 Task: Create Workspace Call Center Services Workspace description Streamline employee onboarding and orientation. Workspace type Other
Action: Mouse moved to (453, 94)
Screenshot: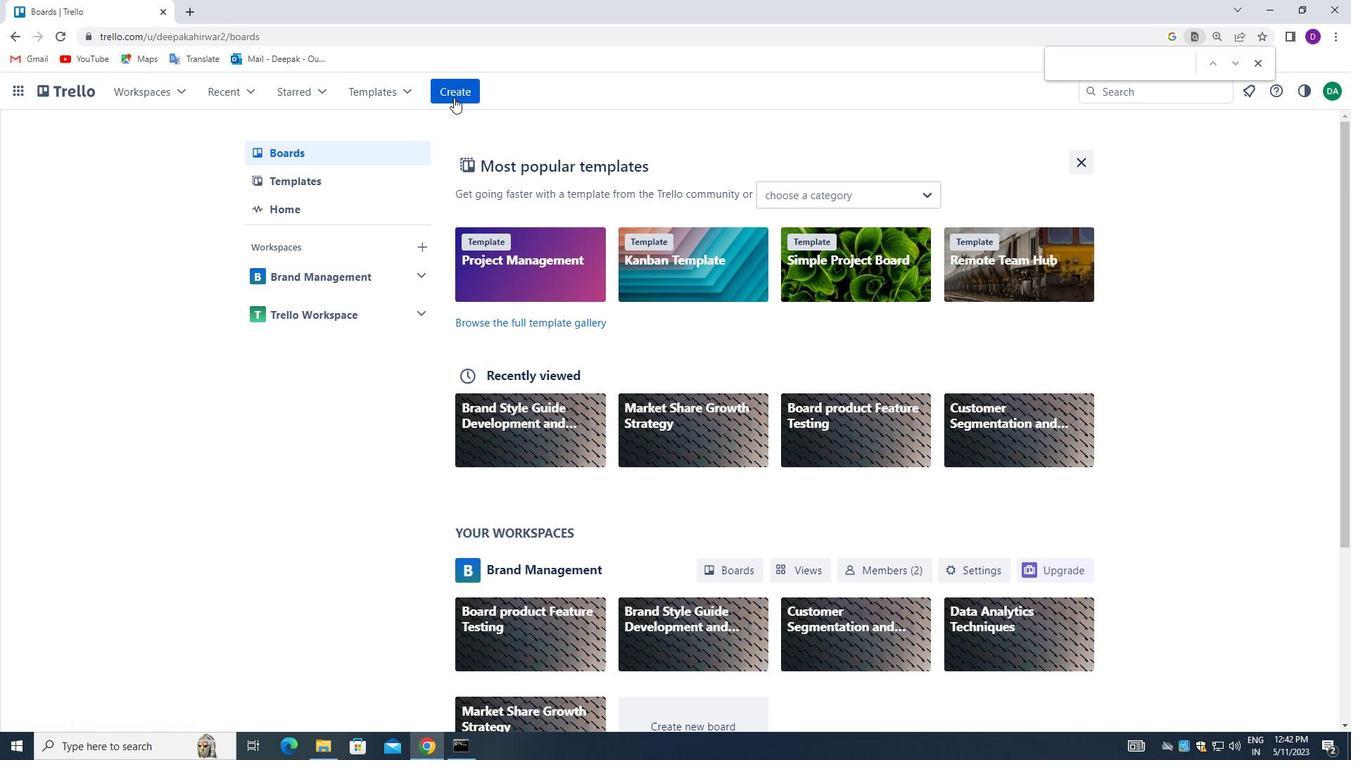 
Action: Mouse pressed left at (453, 94)
Screenshot: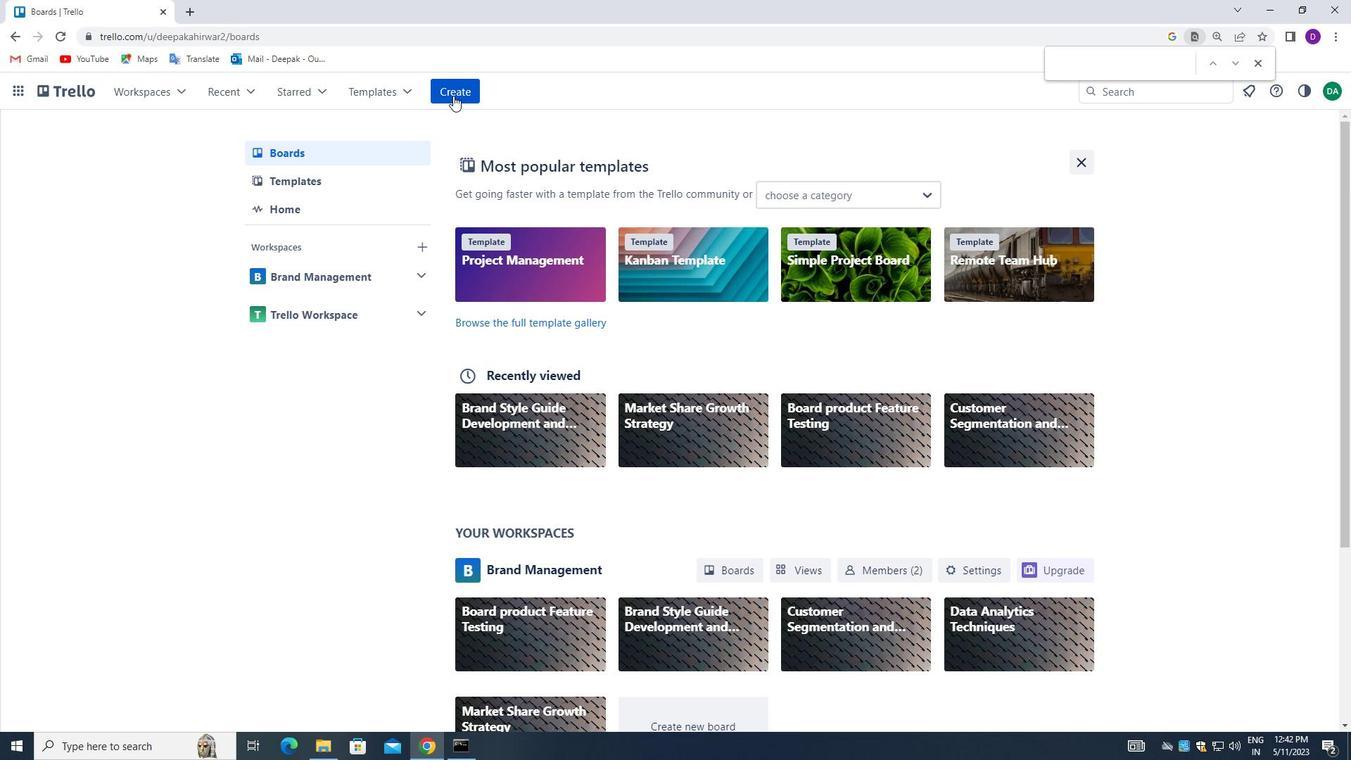 
Action: Mouse moved to (499, 255)
Screenshot: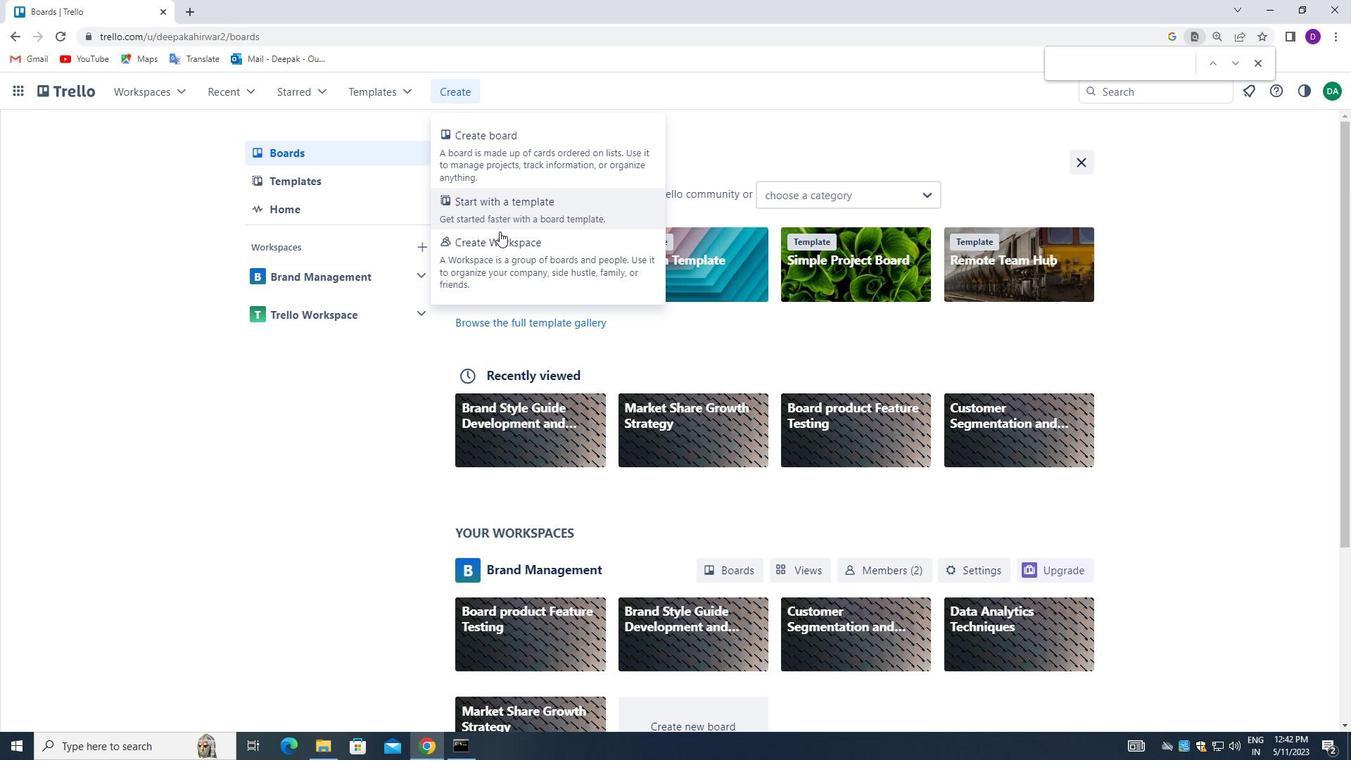 
Action: Mouse pressed left at (499, 255)
Screenshot: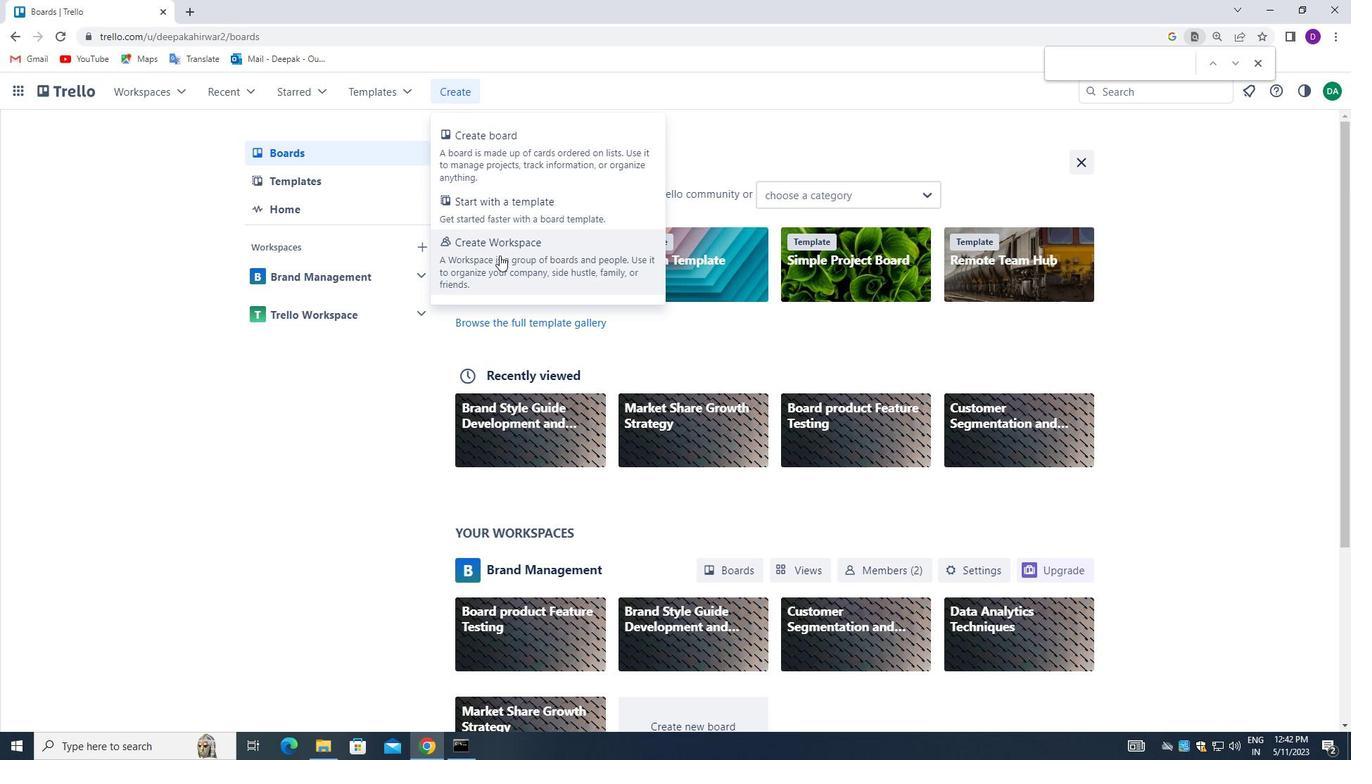 
Action: Mouse moved to (417, 300)
Screenshot: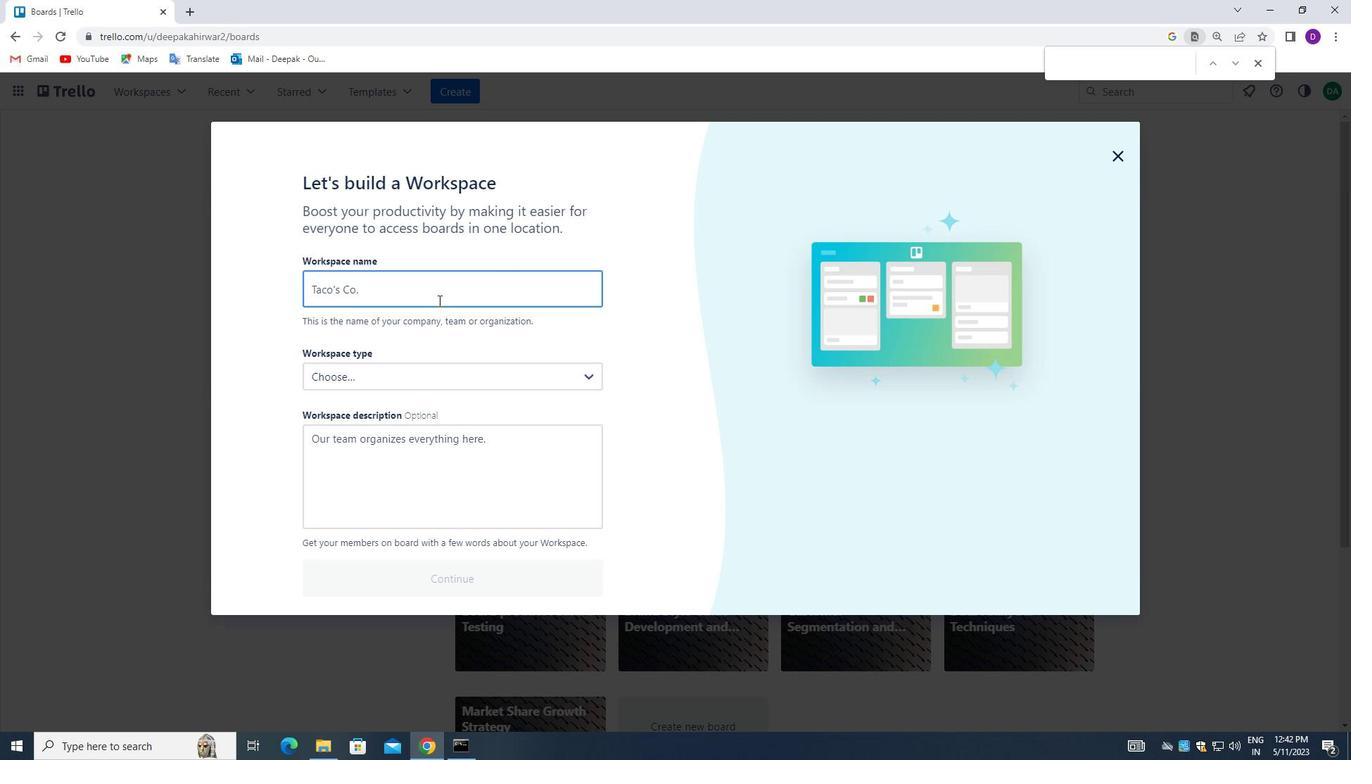 
Action: Mouse pressed left at (417, 300)
Screenshot: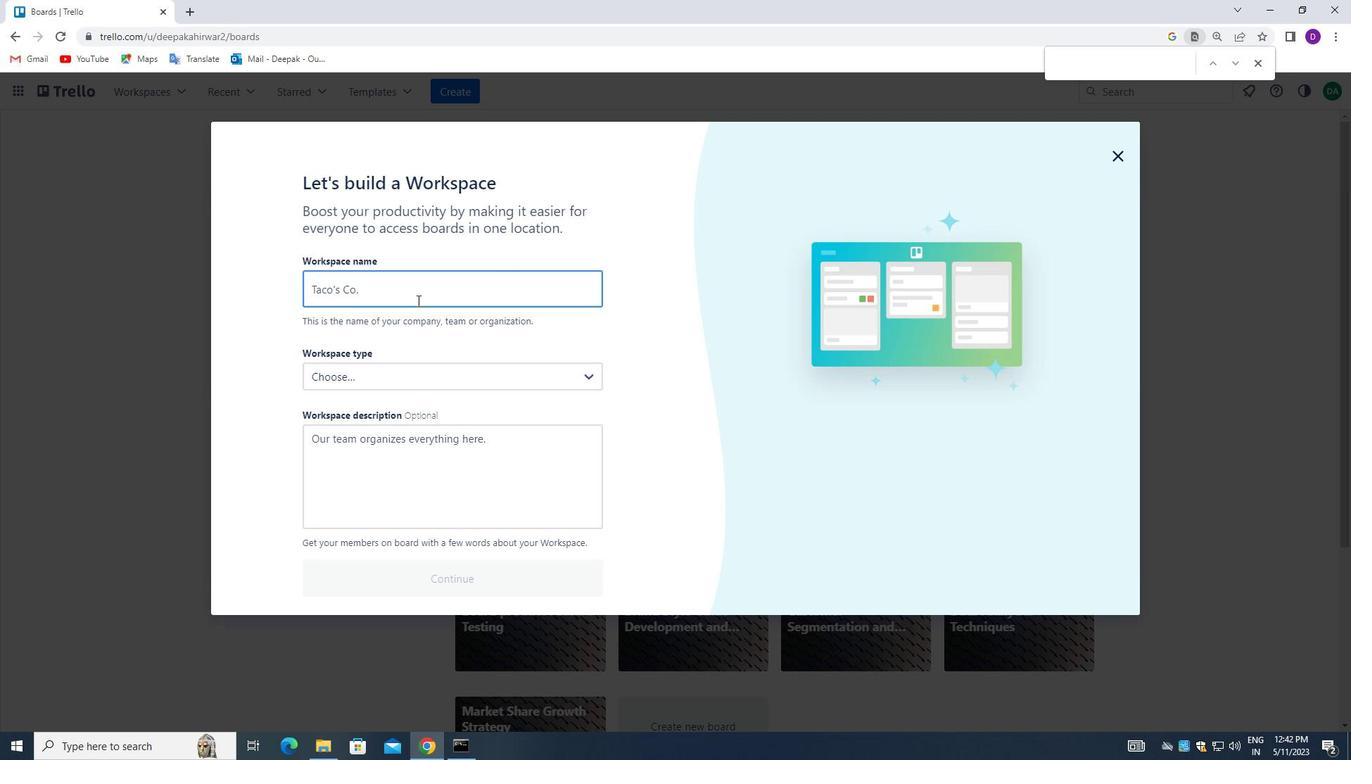 
Action: Key pressed <Key.shift_r>Call<Key.space>c<Key.backspace><Key.shift_r>Center<Key.space>s<Key.backspace><Key.shift_r>Services
Screenshot: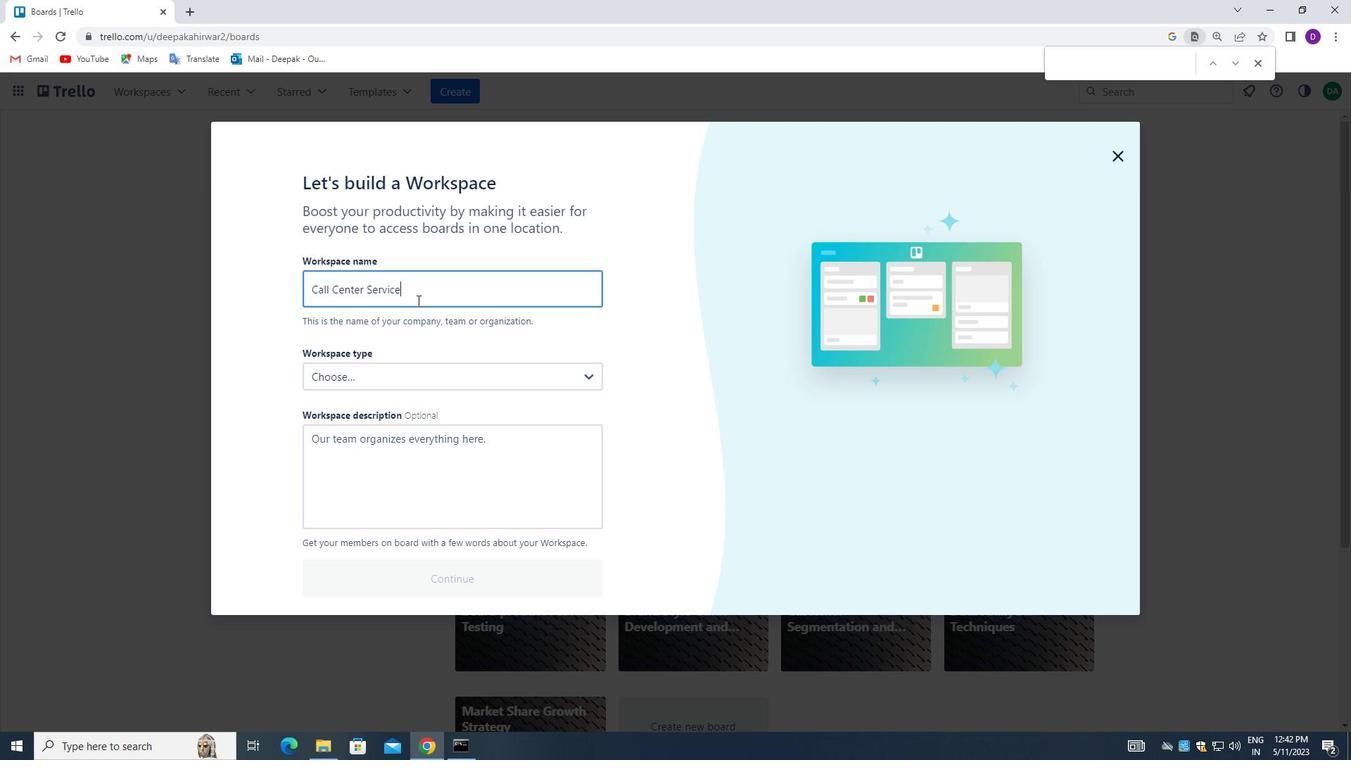 
Action: Mouse moved to (352, 440)
Screenshot: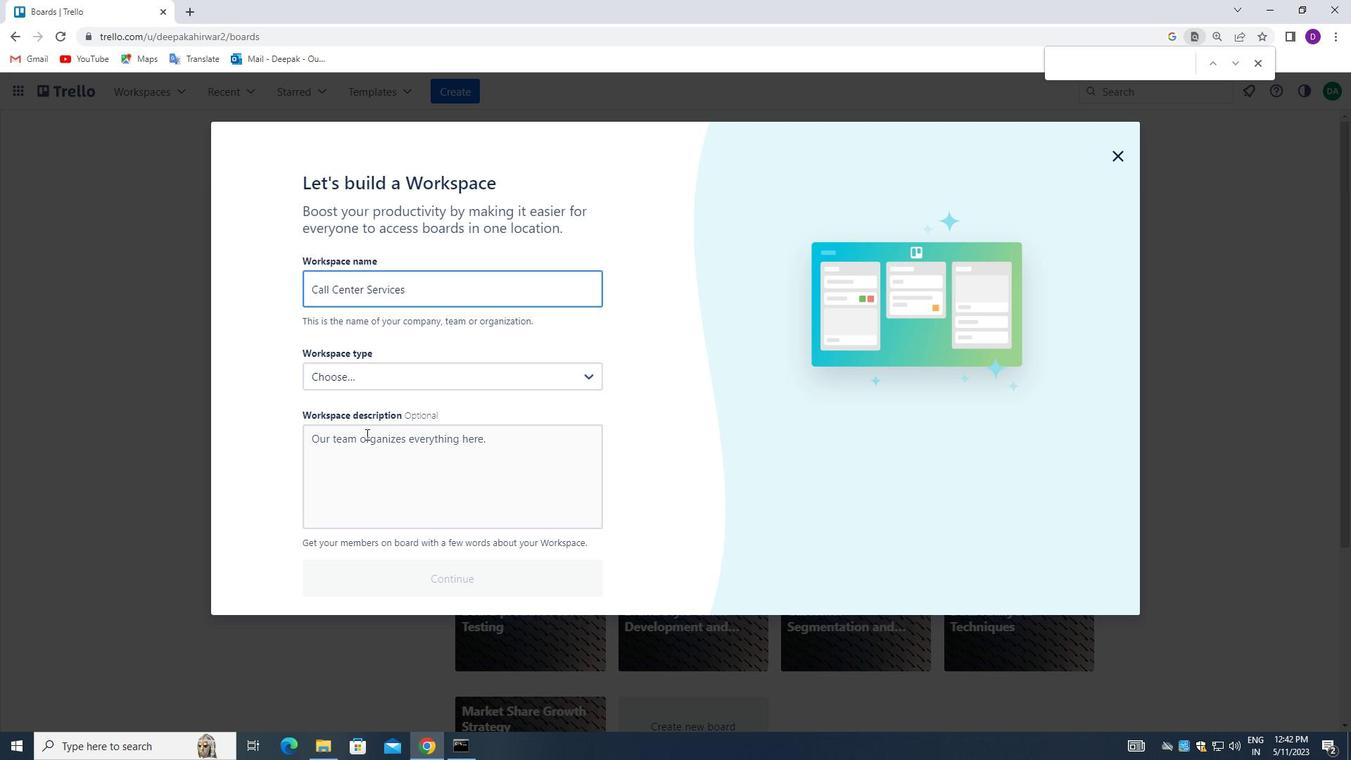 
Action: Mouse pressed left at (352, 440)
Screenshot: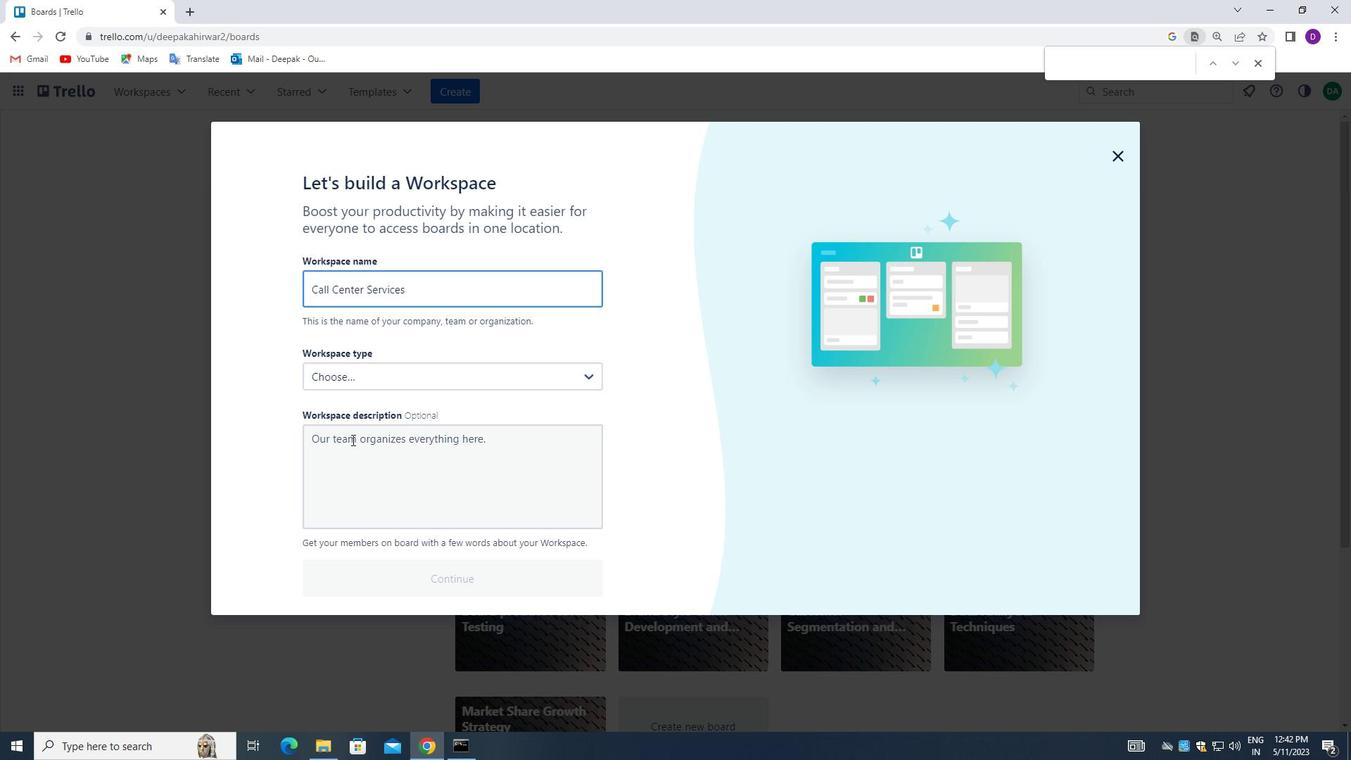 
Action: Mouse moved to (402, 321)
Screenshot: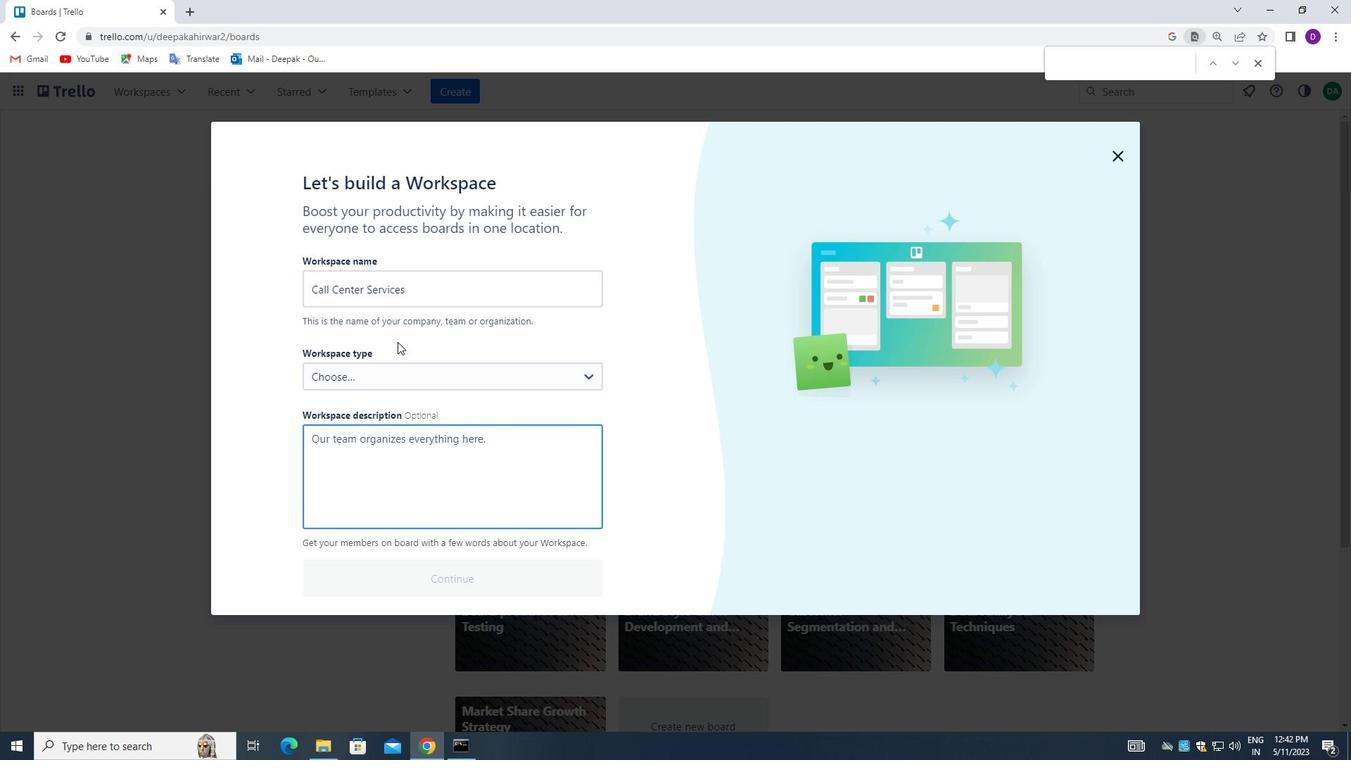 
Action: Key pressed <Key.shift_r>Stramline<Key.space>emp<Key.backspace><Key.backspace><Key.backspace><Key.backspace><Key.backspace><Key.backspace><Key.backspace><Key.backspace><Key.backspace><Key.backspace>eamline<Key.space>employee<Key.space>onboarding<Key.space>and<Key.space>orientation<Key.space>=<Key.backspace><Key.backspace>.
Screenshot: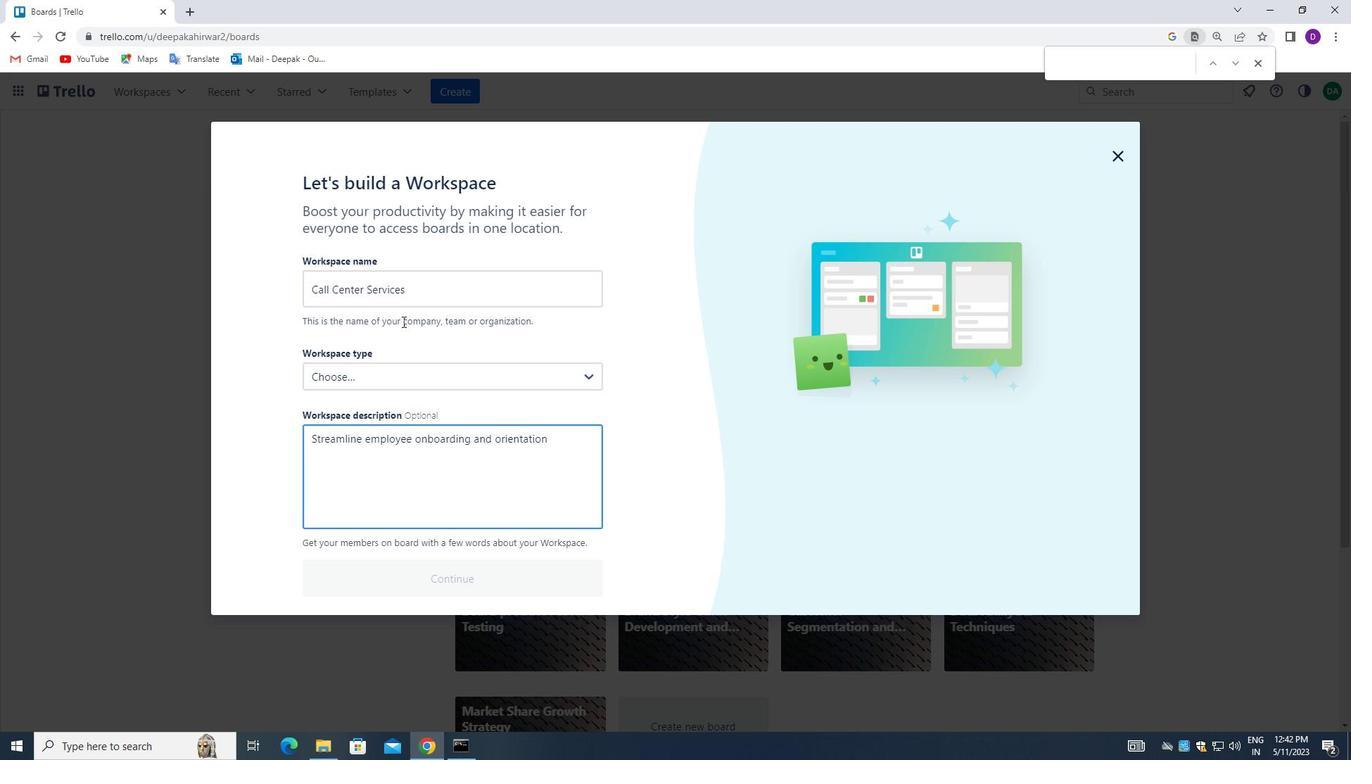 
Action: Mouse moved to (435, 384)
Screenshot: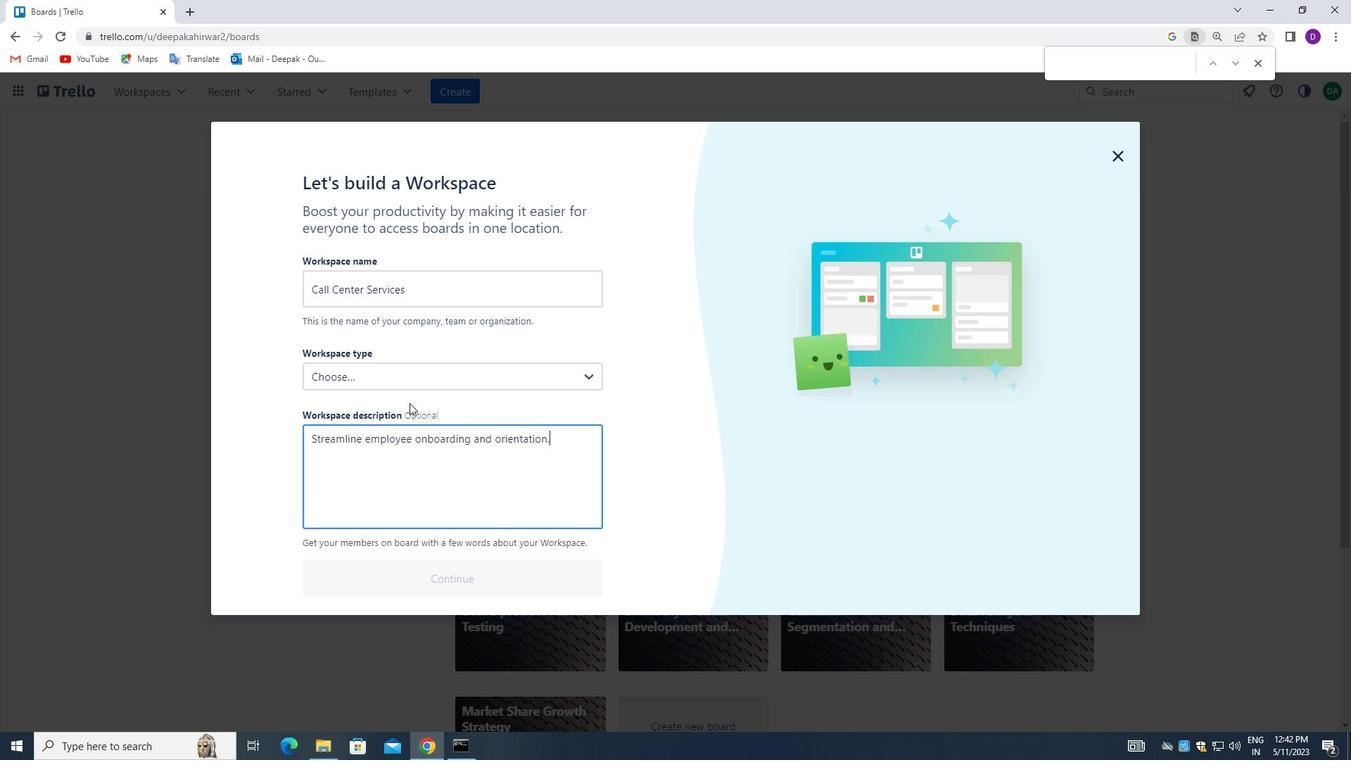
Action: Mouse pressed left at (435, 384)
Screenshot: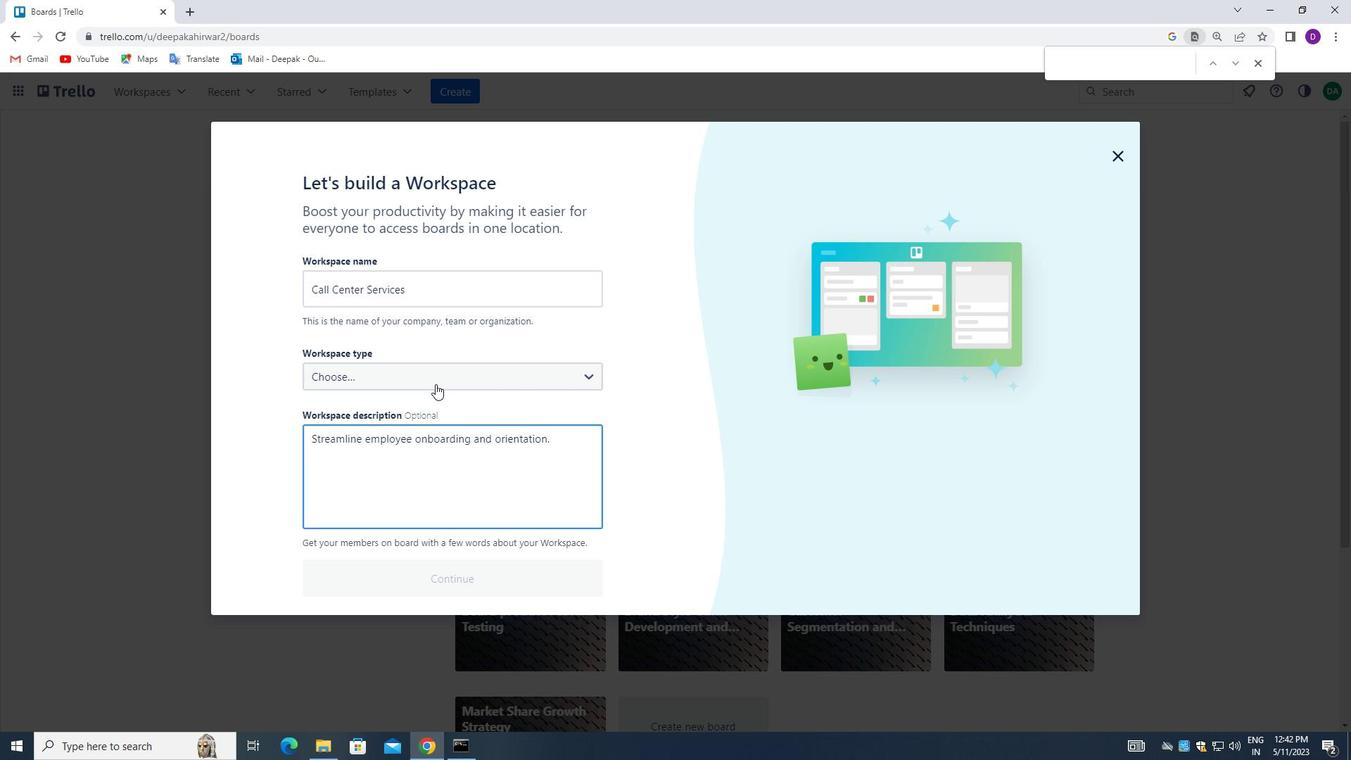 
Action: Mouse moved to (363, 580)
Screenshot: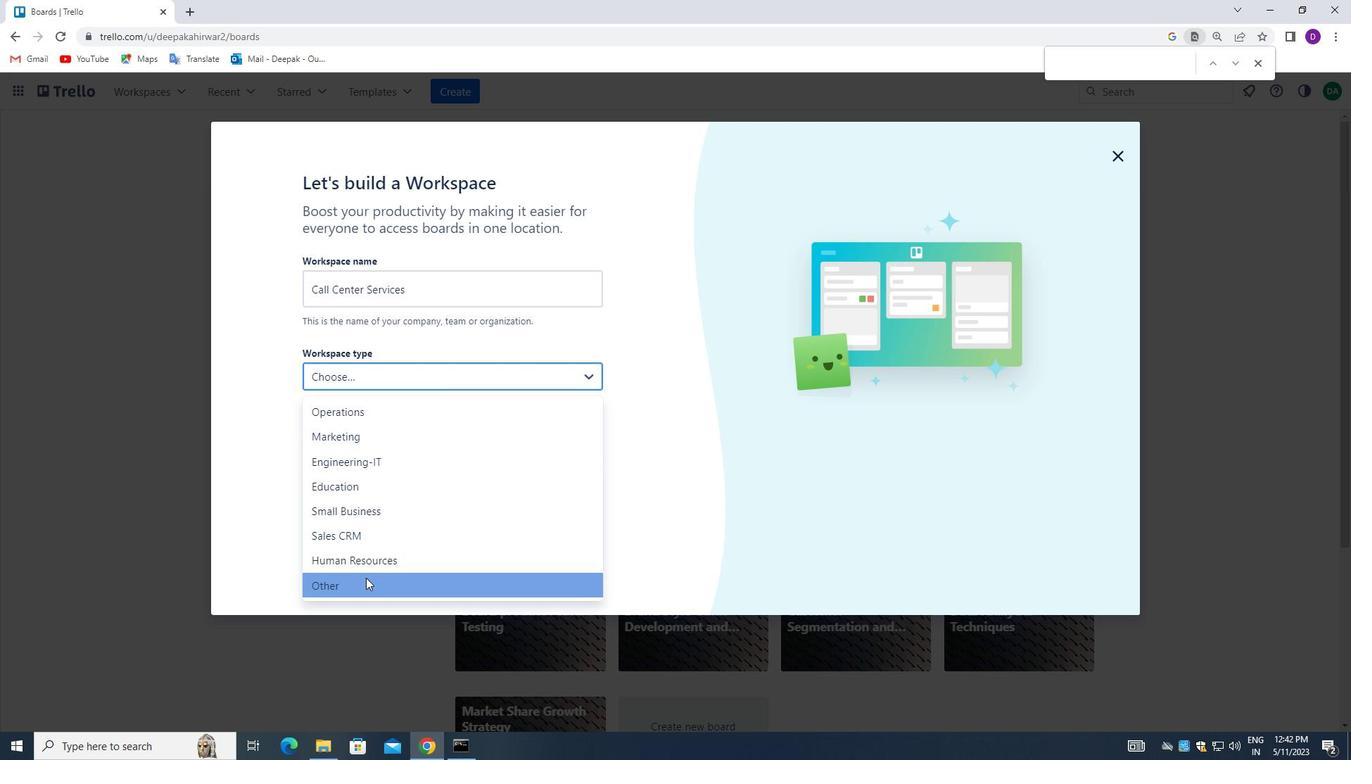 
Action: Mouse pressed left at (363, 580)
Screenshot: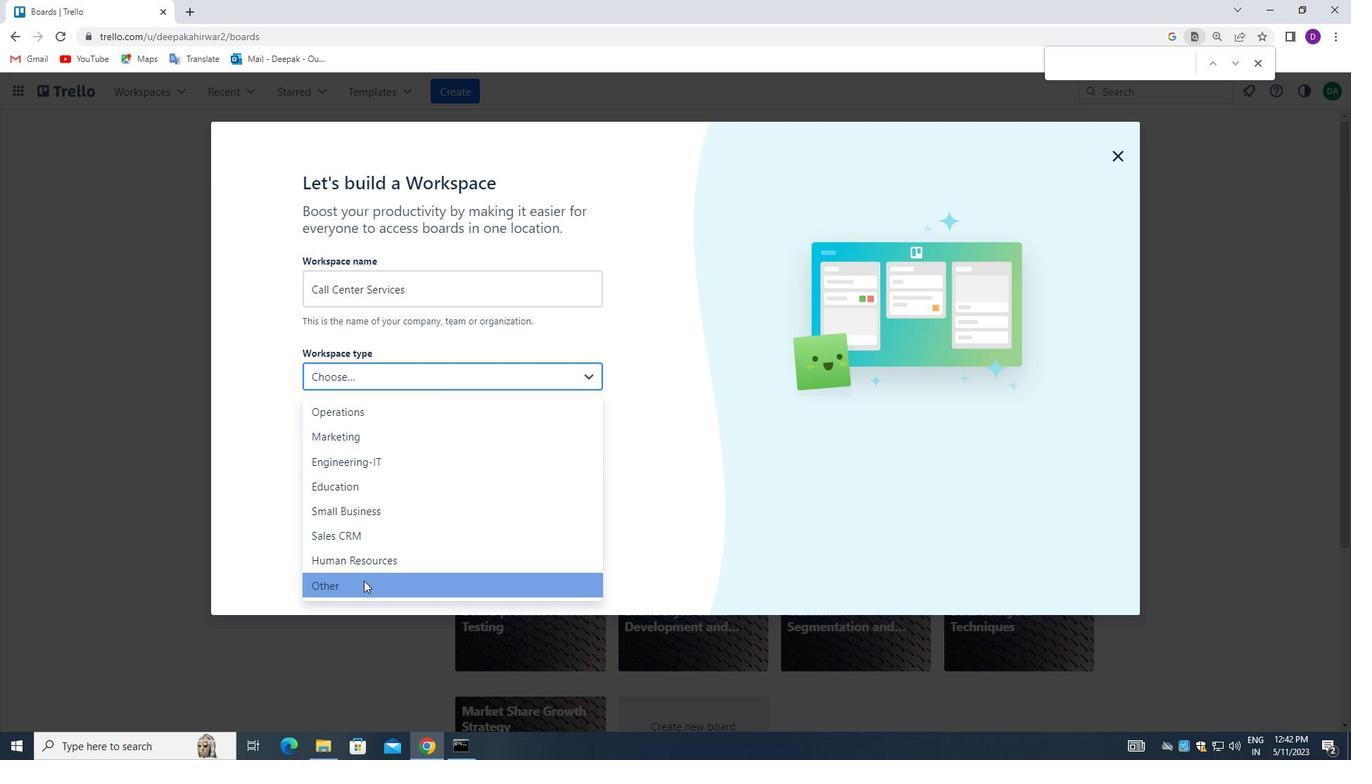 
Action: Mouse moved to (476, 579)
Screenshot: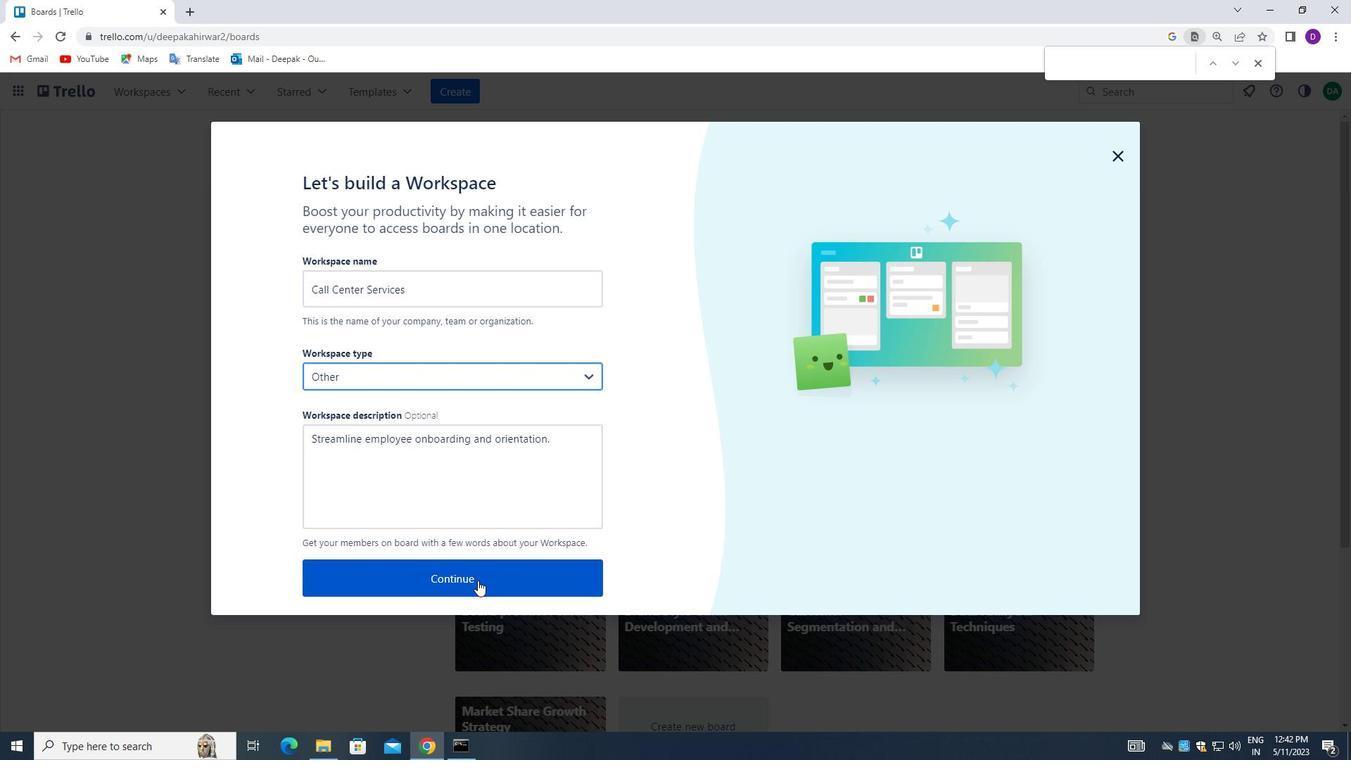 
Action: Mouse pressed left at (476, 579)
Screenshot: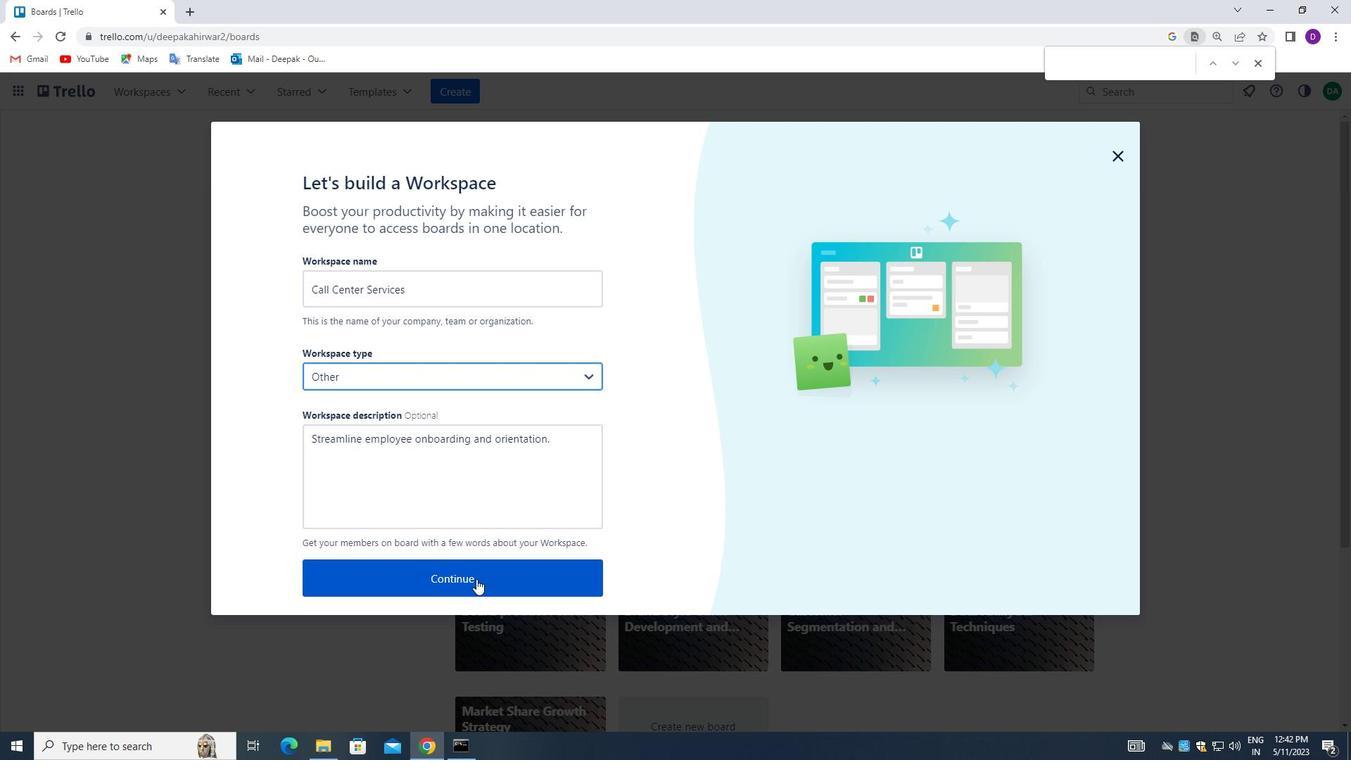 
Action: Mouse moved to (1122, 153)
Screenshot: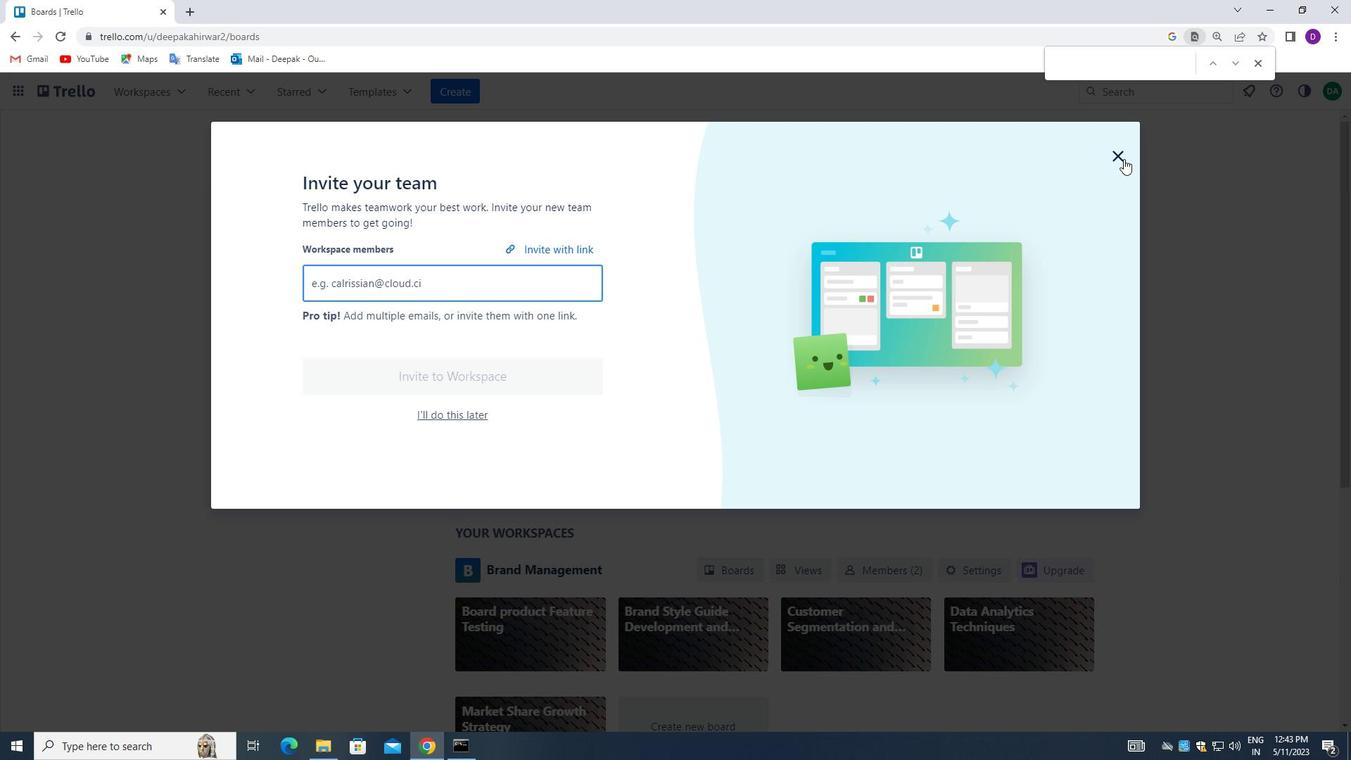 
Action: Mouse pressed left at (1122, 153)
Screenshot: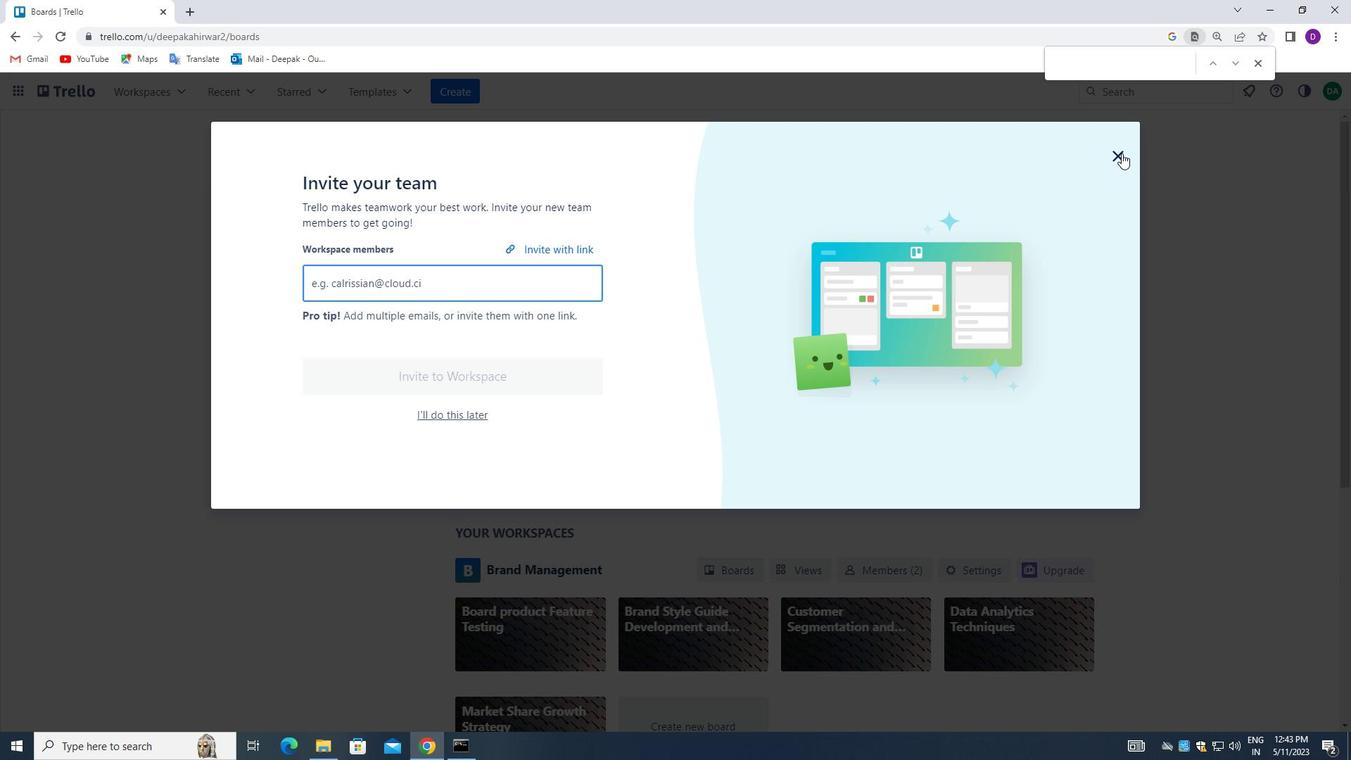 
Action: Mouse moved to (761, 280)
Screenshot: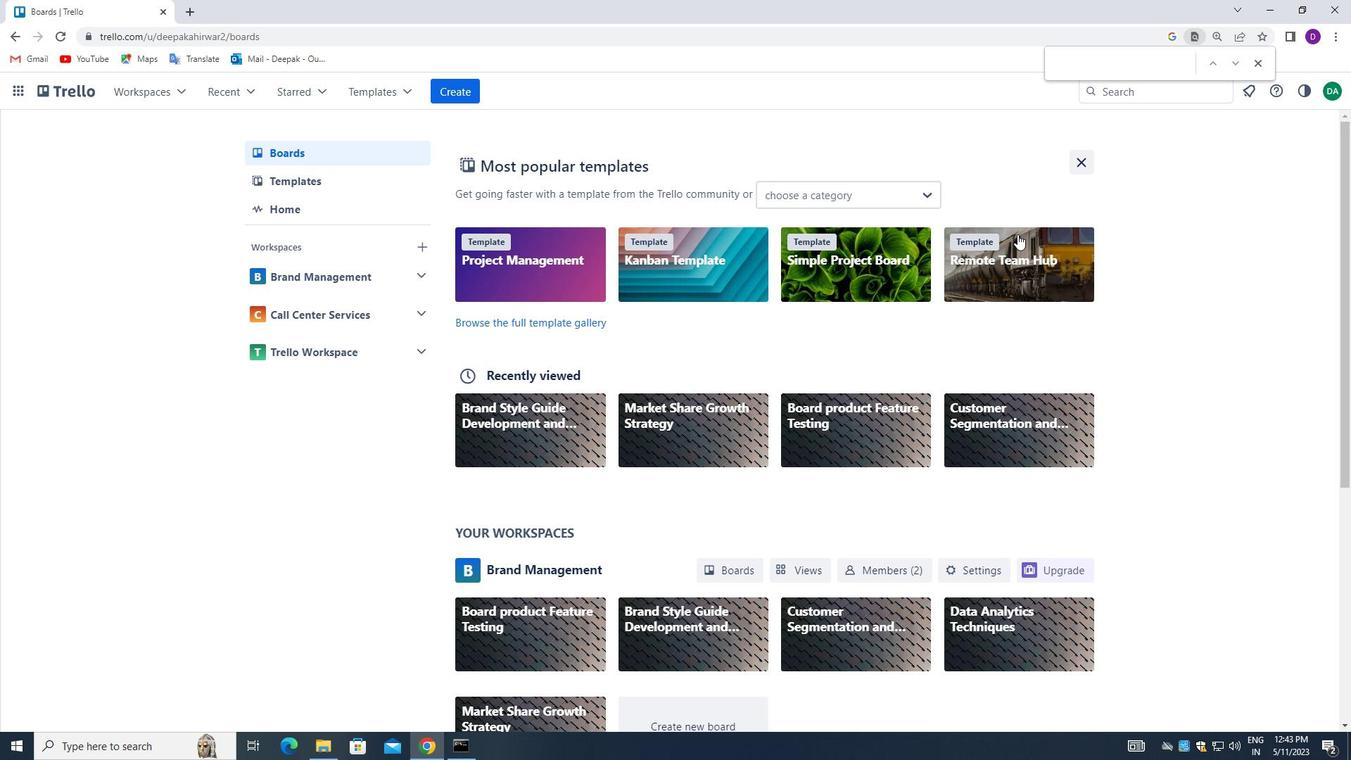 
